 Task: Reply All to email with the signature Dean Flores with the subject 'Request for a meeting agenda' from softage.1@softage.net with the message 'Please let me know if there are any delays in the project schedule.'
Action: Mouse moved to (1106, 181)
Screenshot: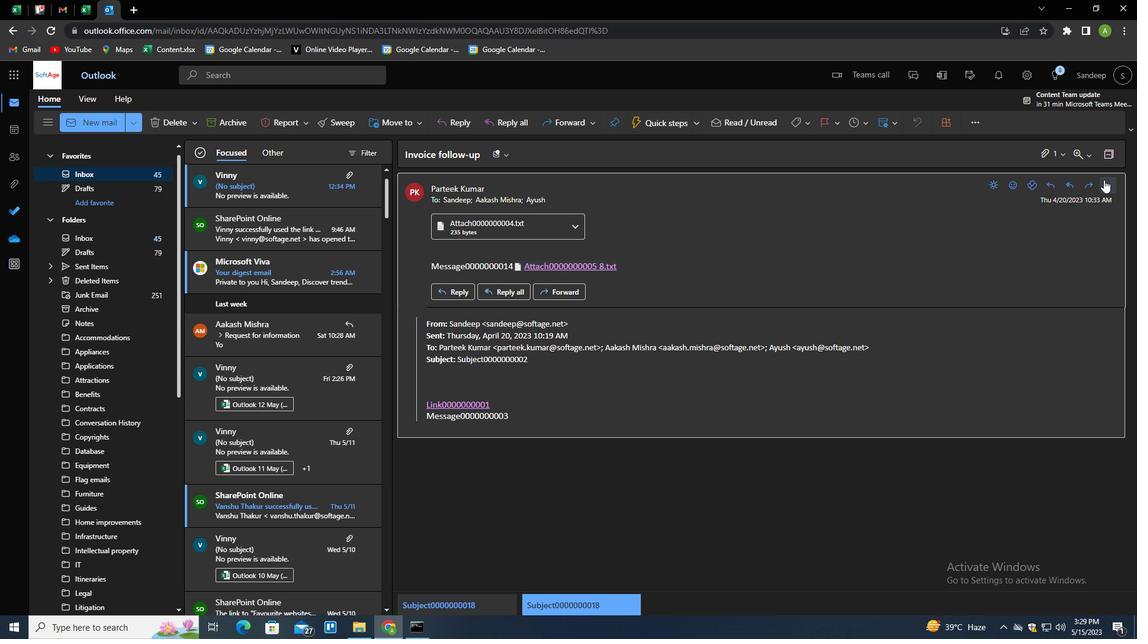 
Action: Mouse pressed left at (1106, 181)
Screenshot: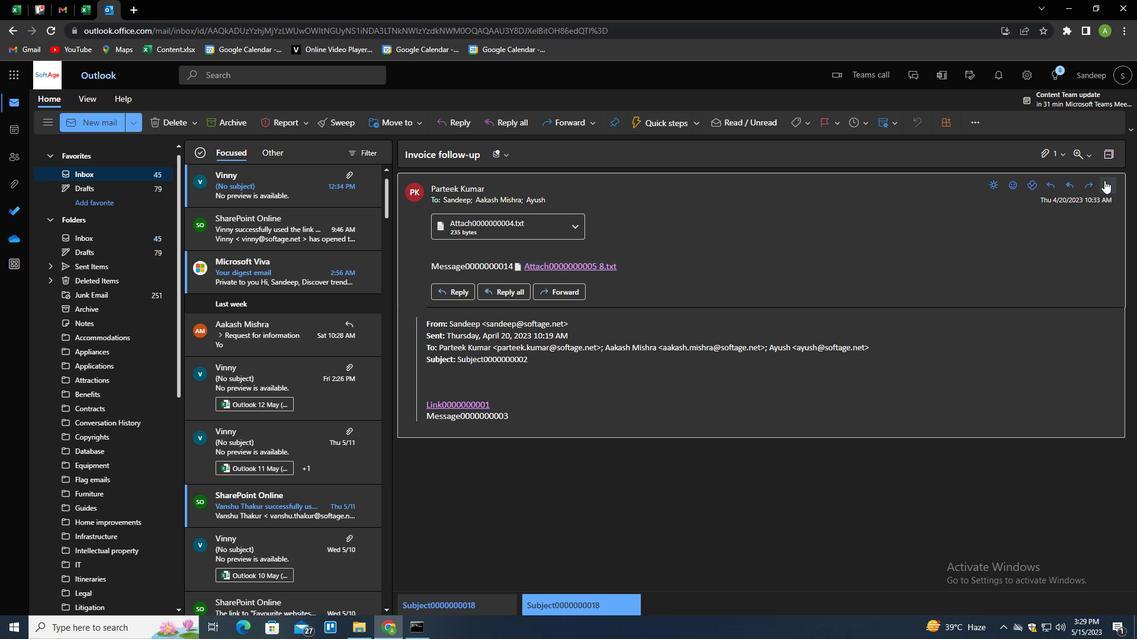 
Action: Mouse moved to (1044, 220)
Screenshot: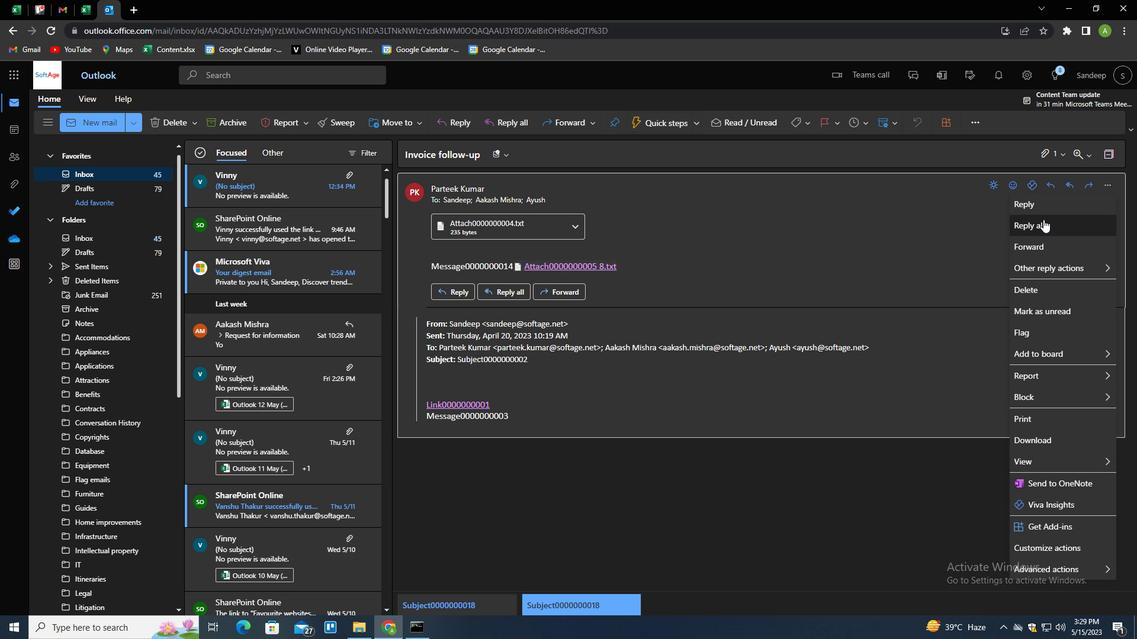
Action: Mouse pressed left at (1044, 220)
Screenshot: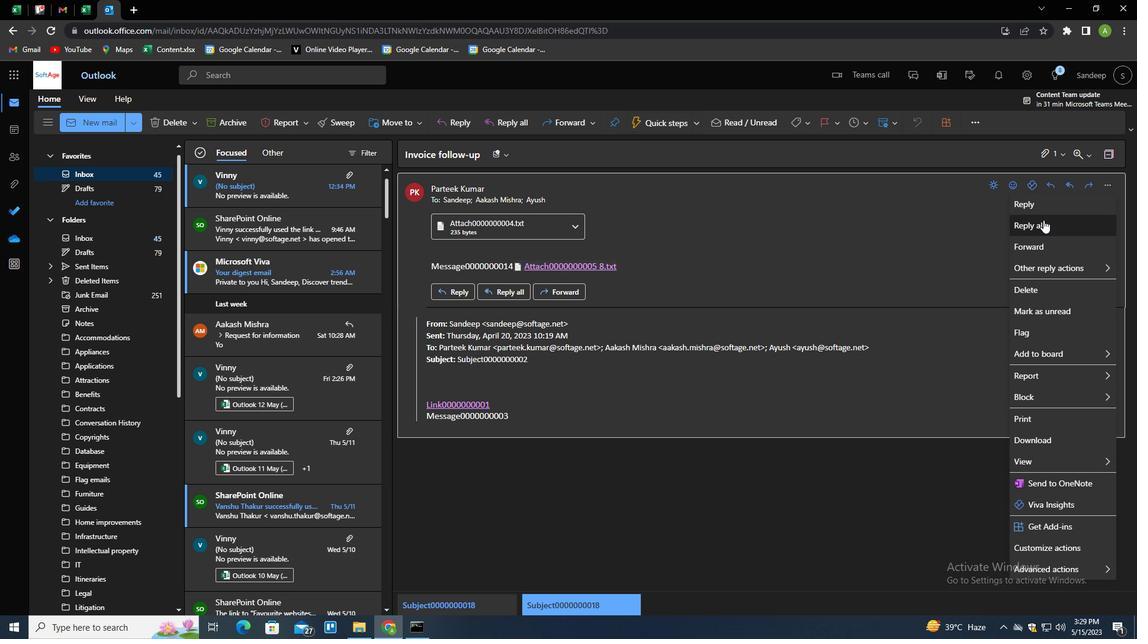 
Action: Mouse moved to (414, 334)
Screenshot: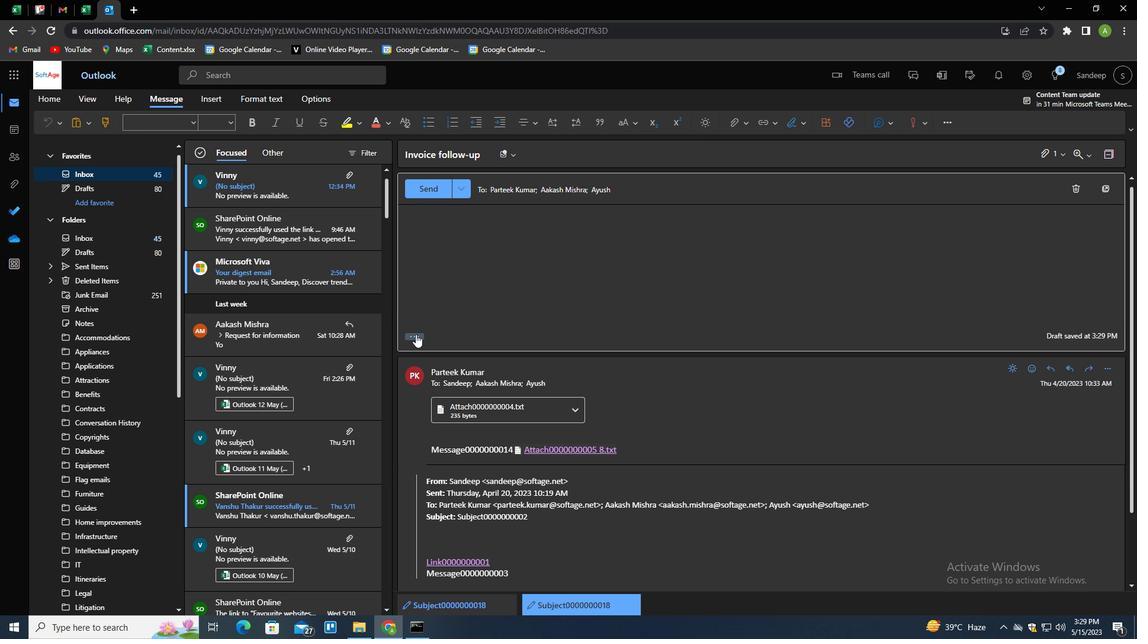 
Action: Mouse pressed left at (414, 334)
Screenshot: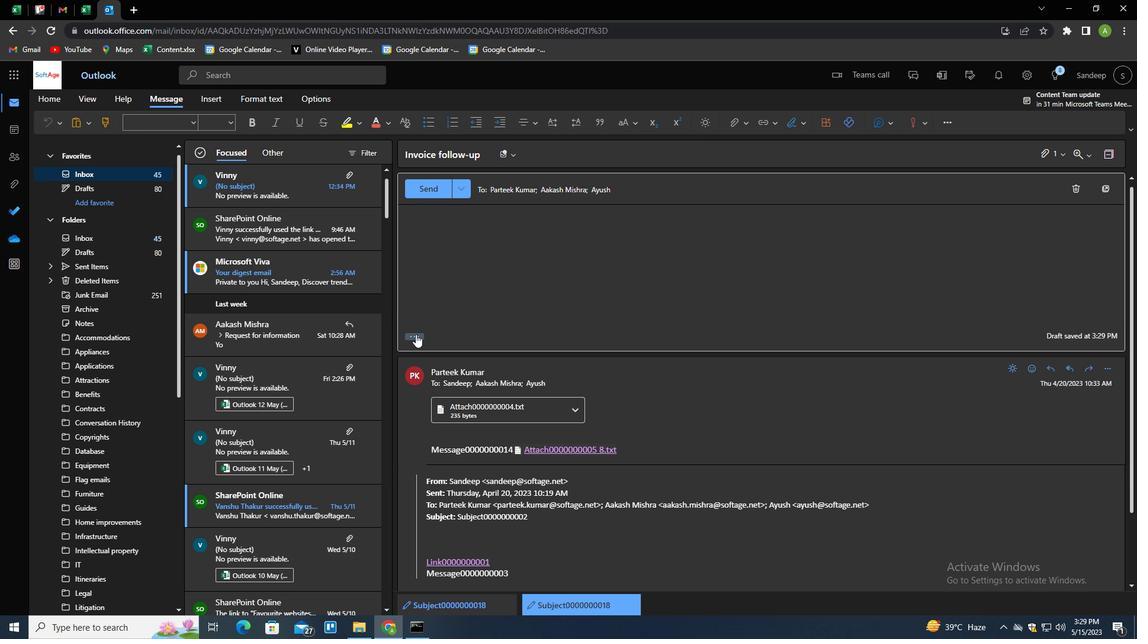 
Action: Mouse moved to (801, 126)
Screenshot: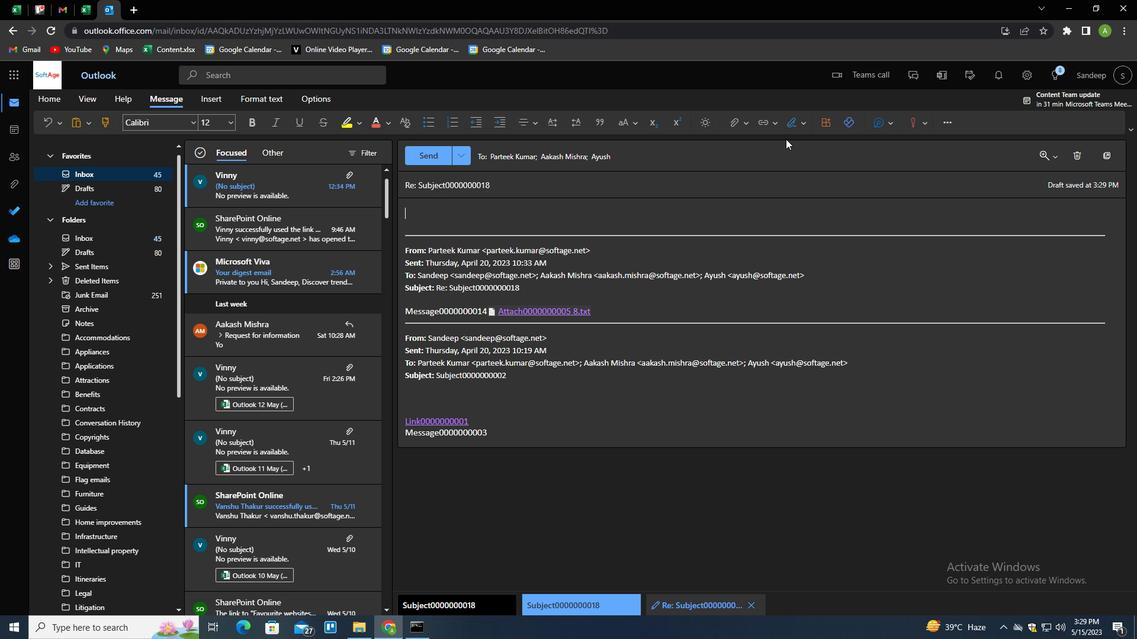 
Action: Mouse pressed left at (801, 126)
Screenshot: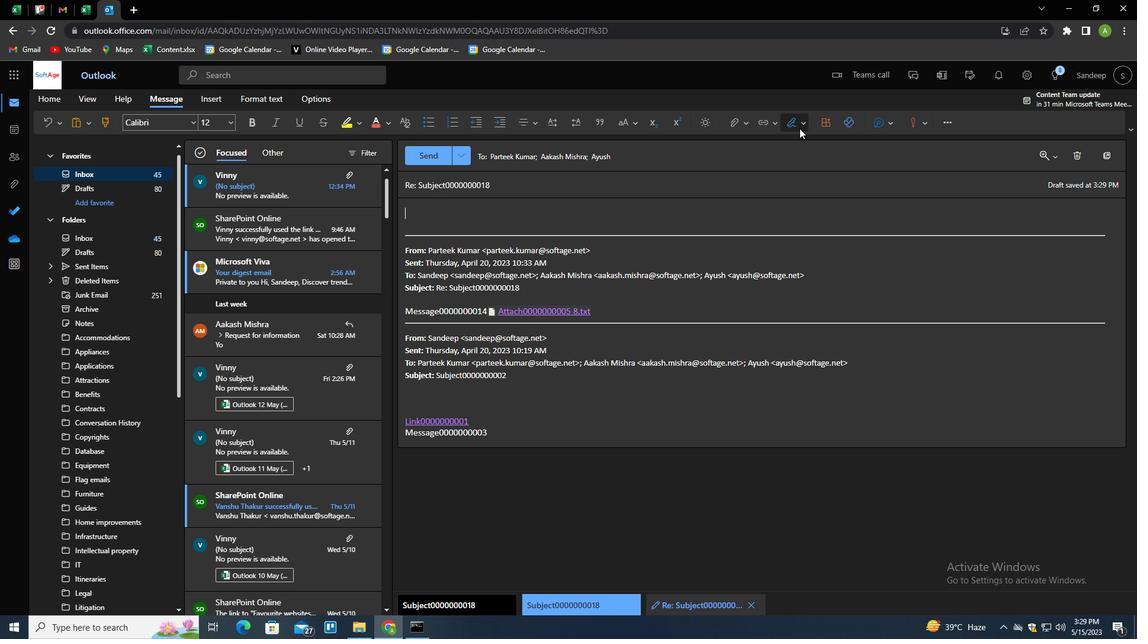 
Action: Mouse moved to (779, 168)
Screenshot: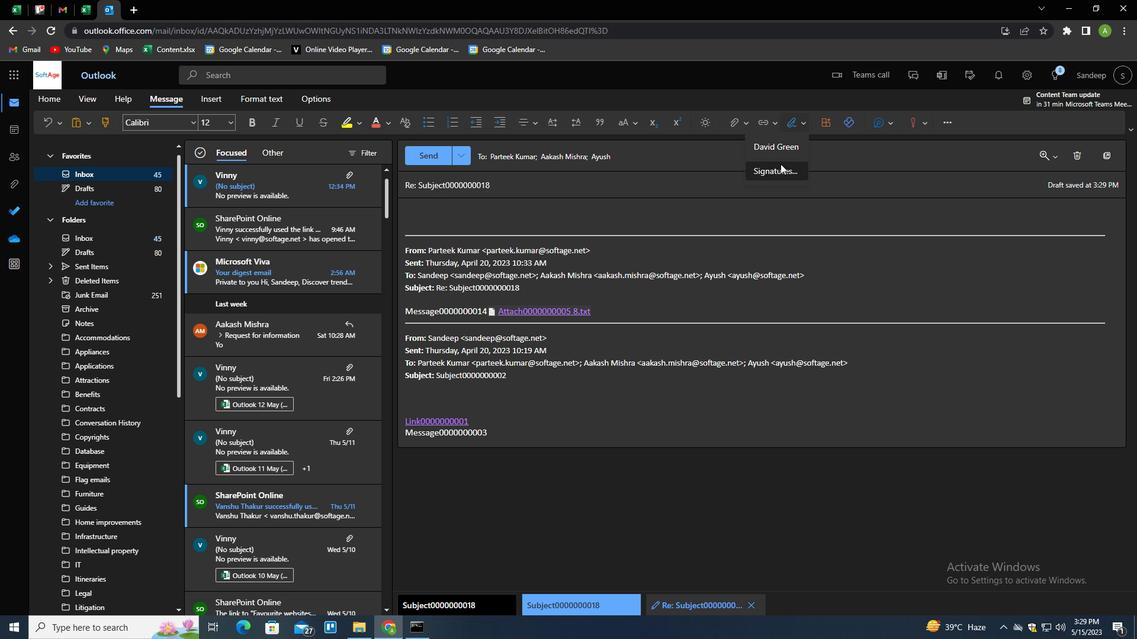 
Action: Mouse pressed left at (779, 168)
Screenshot: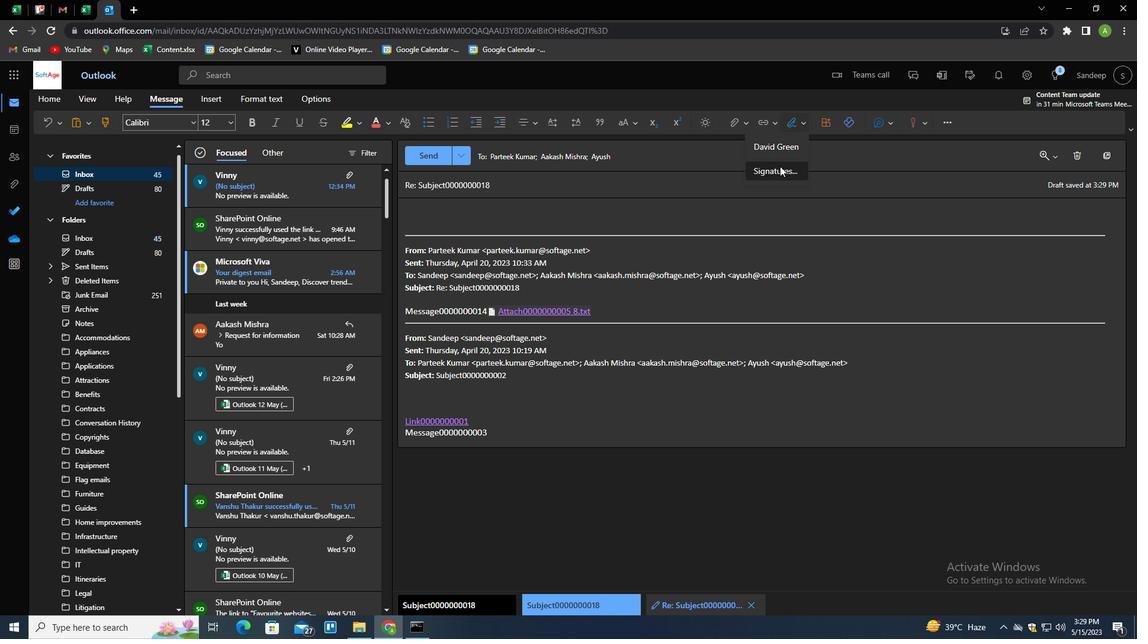 
Action: Mouse moved to (812, 215)
Screenshot: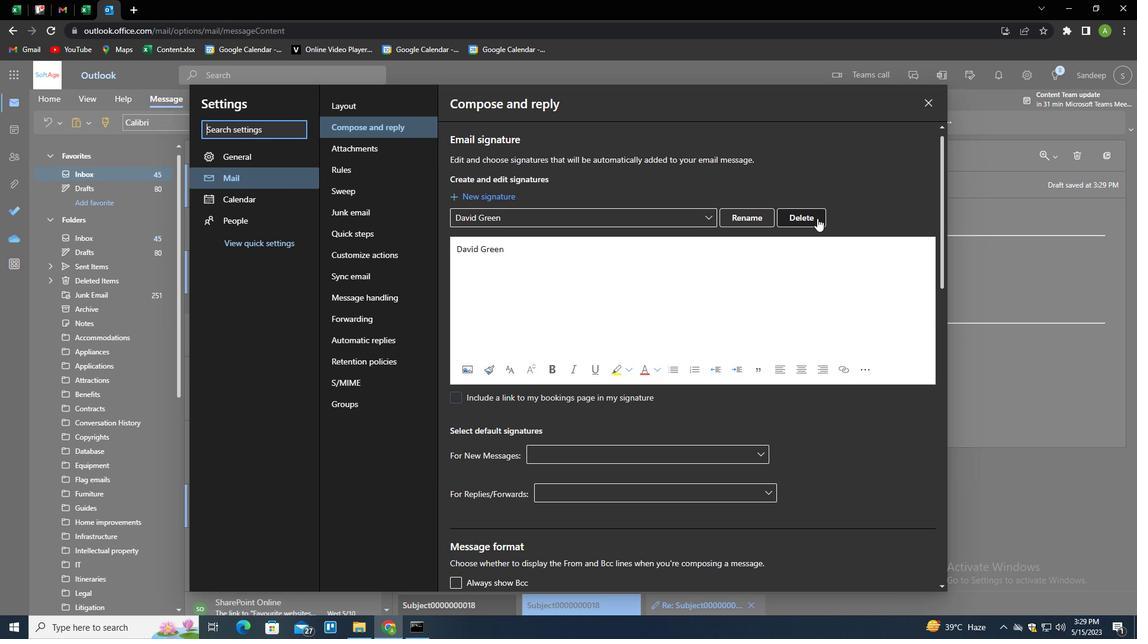 
Action: Mouse pressed left at (812, 215)
Screenshot: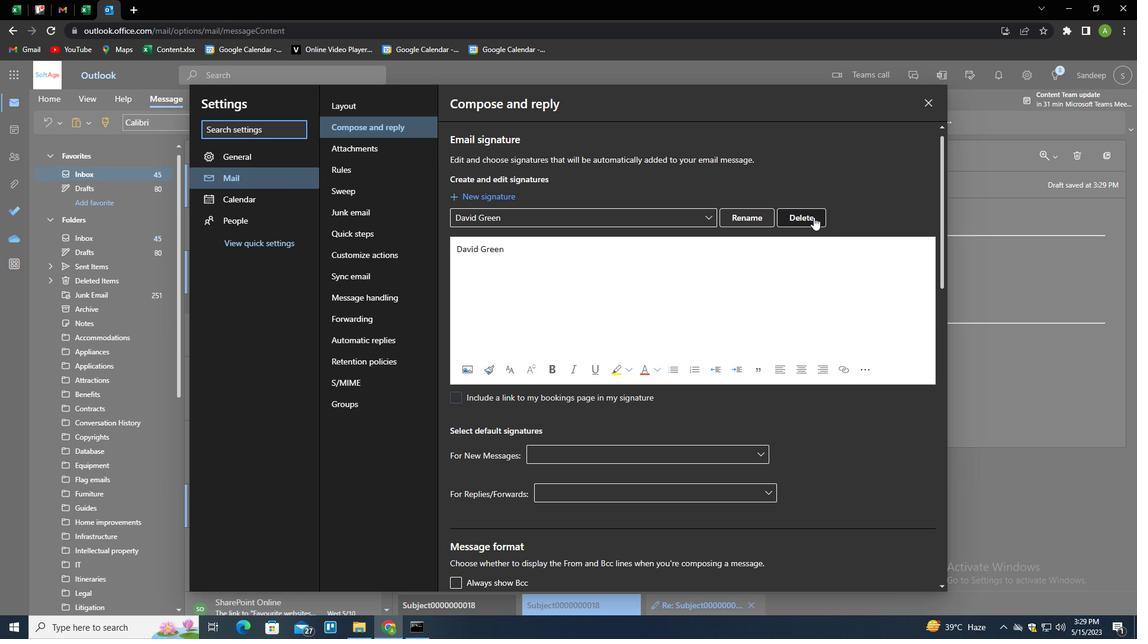 
Action: Mouse moved to (719, 224)
Screenshot: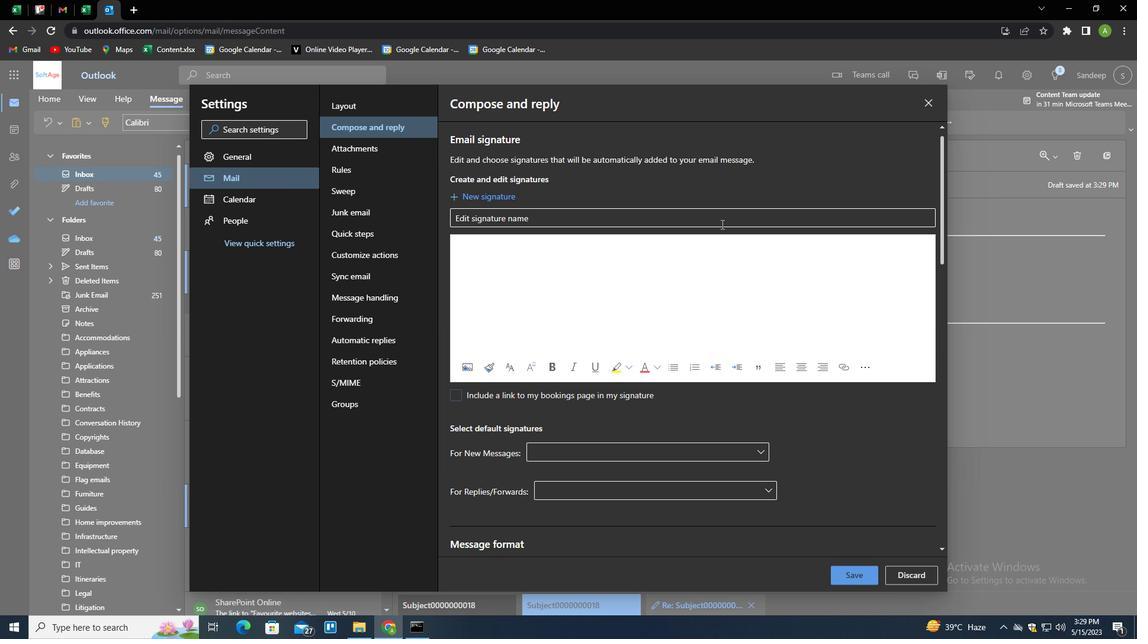 
Action: Mouse pressed left at (719, 224)
Screenshot: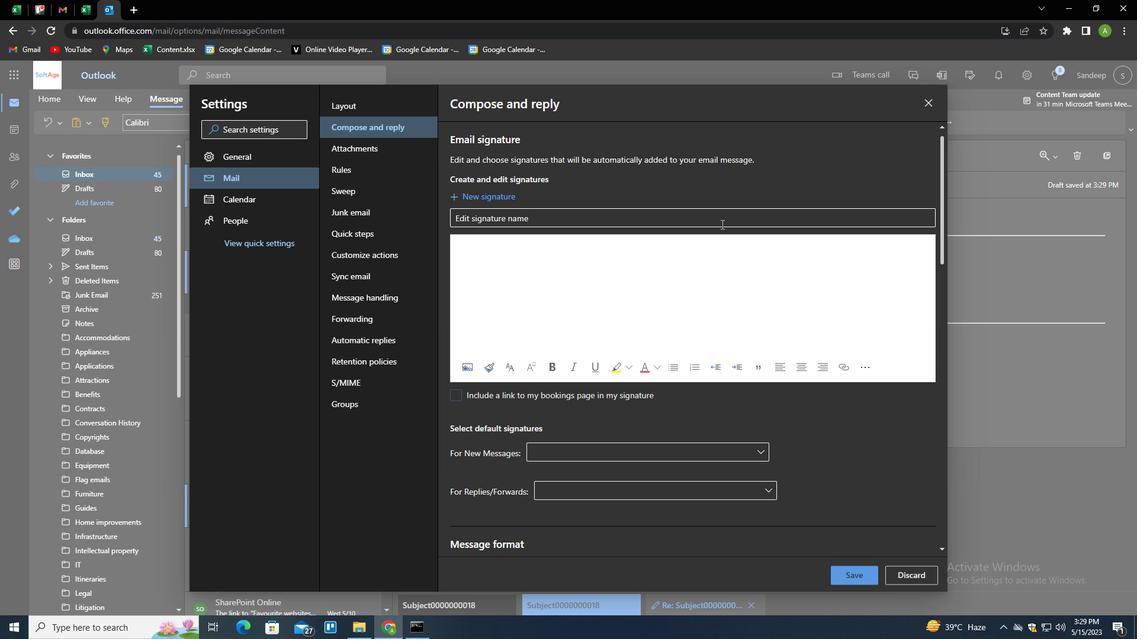 
Action: Mouse moved to (719, 221)
Screenshot: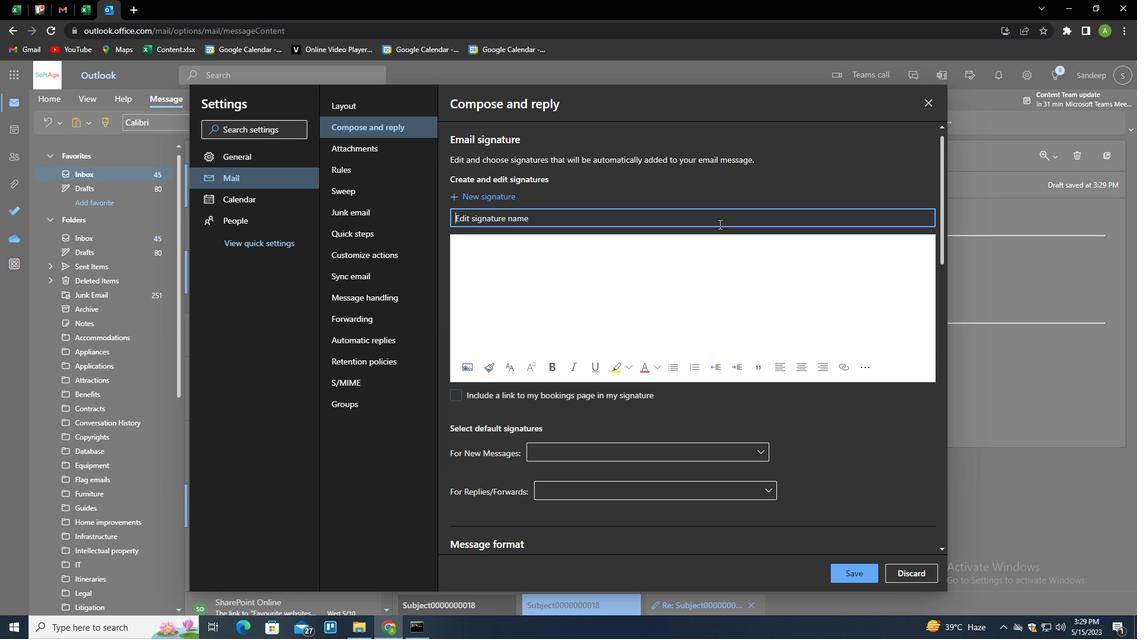 
Action: Key pressed <Key.shift>DEAN<Key.space><Key.shift>FLORES<Key.tab><Key.shift>DEAN<Key.space><Key.shift>FLORES
Screenshot: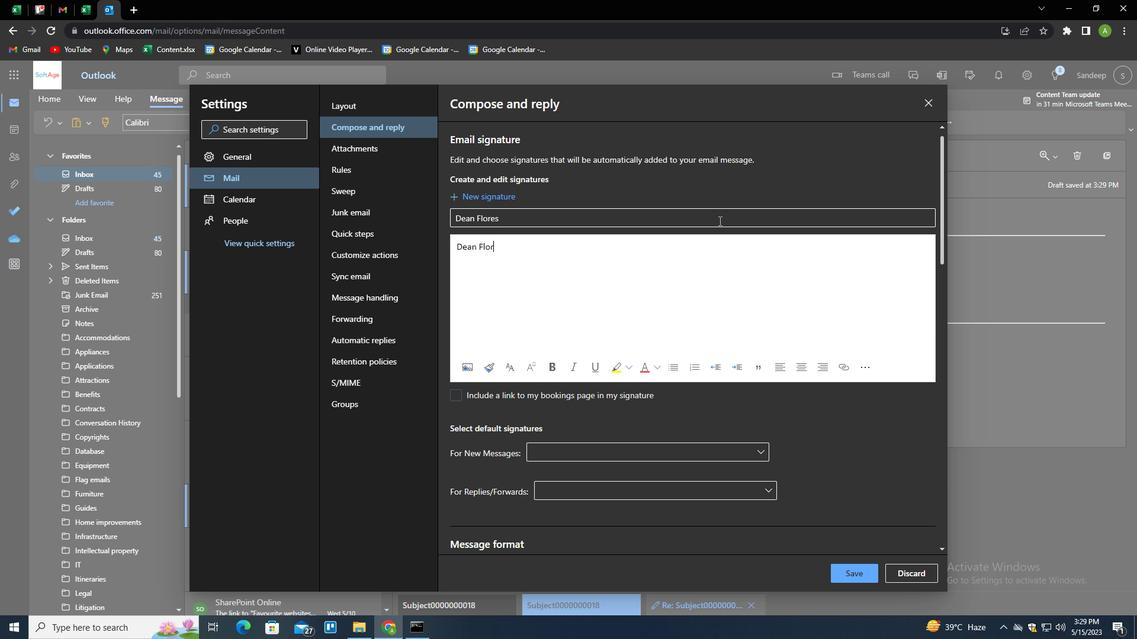 
Action: Mouse moved to (846, 567)
Screenshot: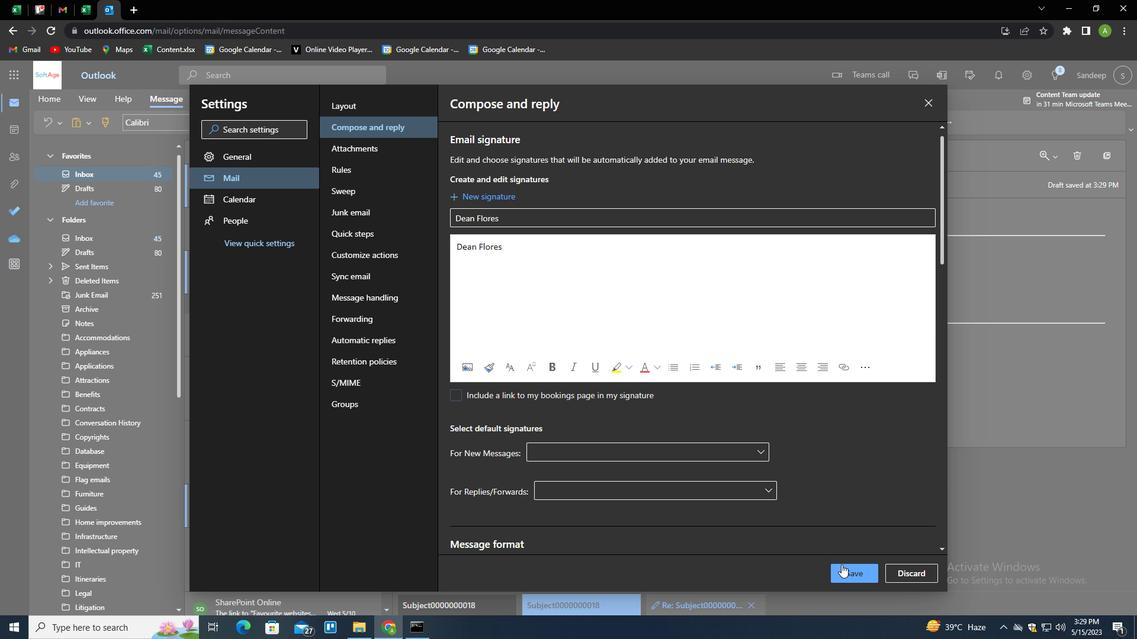 
Action: Mouse pressed left at (846, 567)
Screenshot: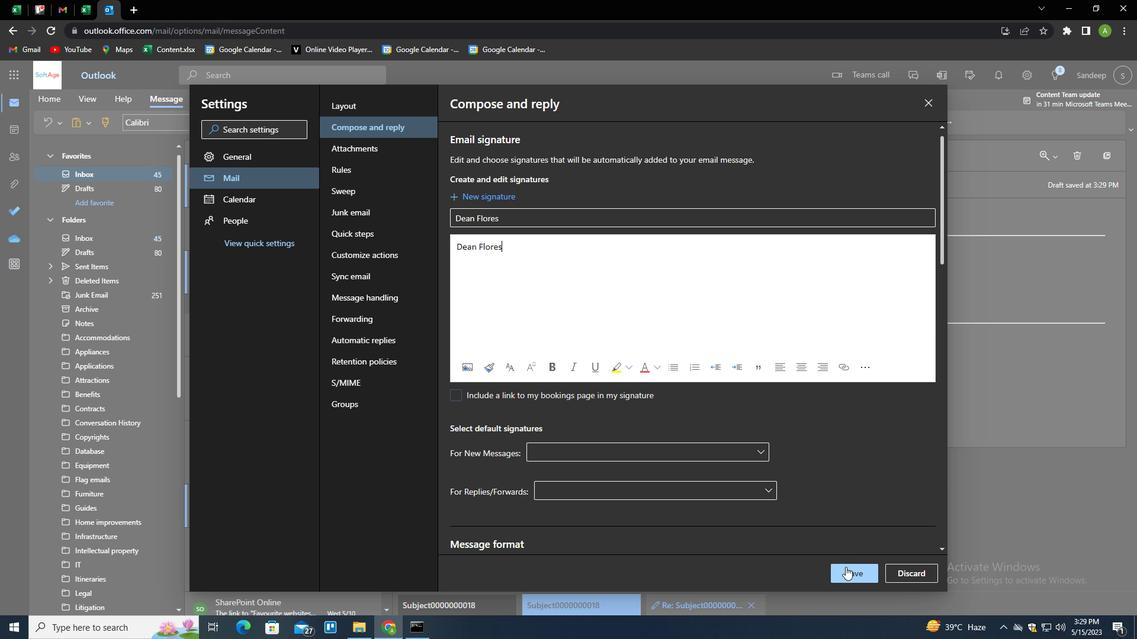 
Action: Mouse moved to (1006, 383)
Screenshot: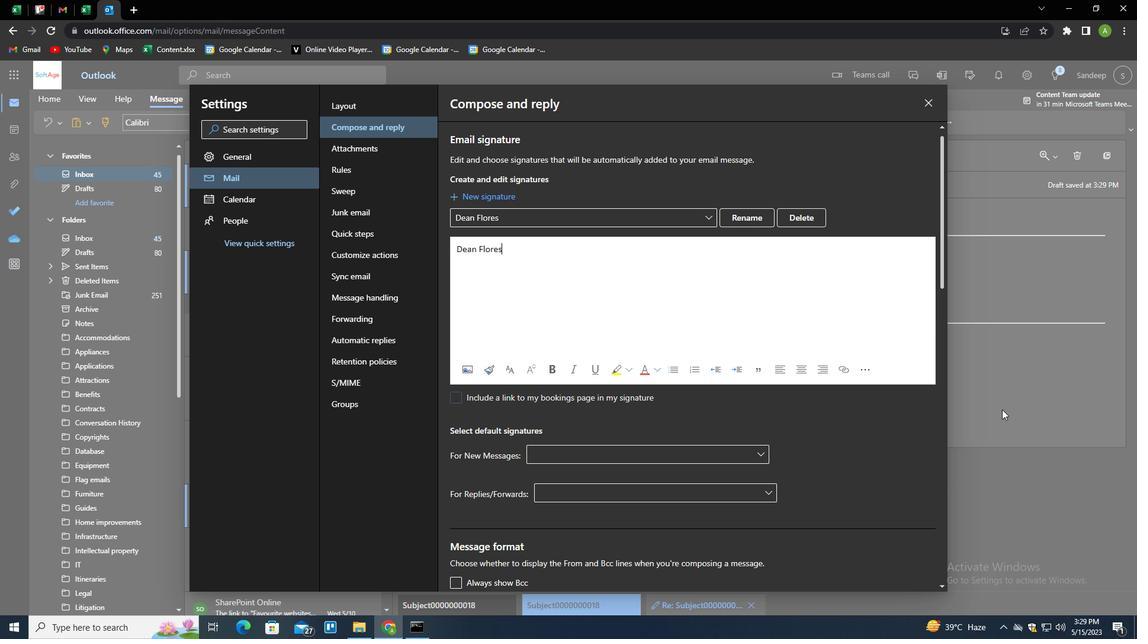 
Action: Mouse pressed left at (1006, 383)
Screenshot: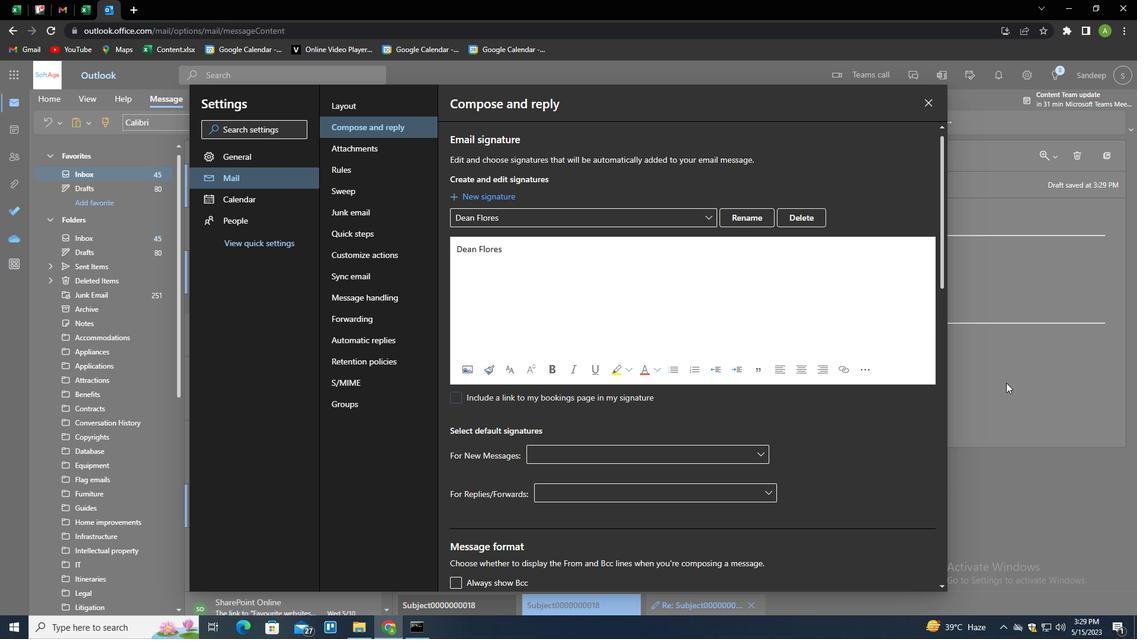 
Action: Mouse moved to (799, 123)
Screenshot: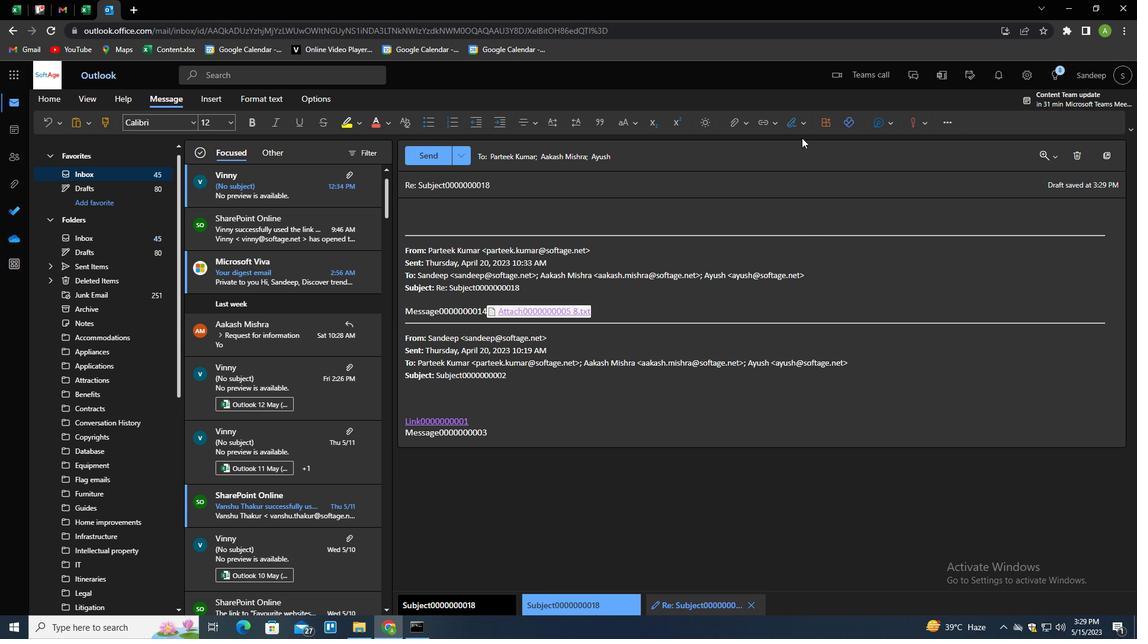 
Action: Mouse pressed left at (799, 123)
Screenshot: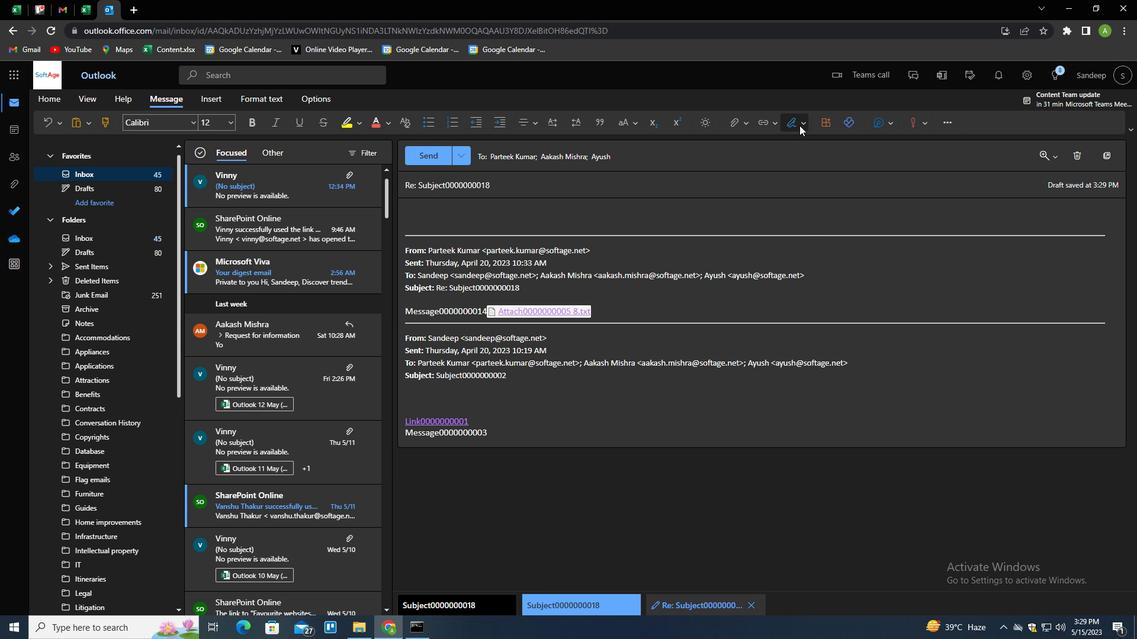 
Action: Mouse moved to (784, 145)
Screenshot: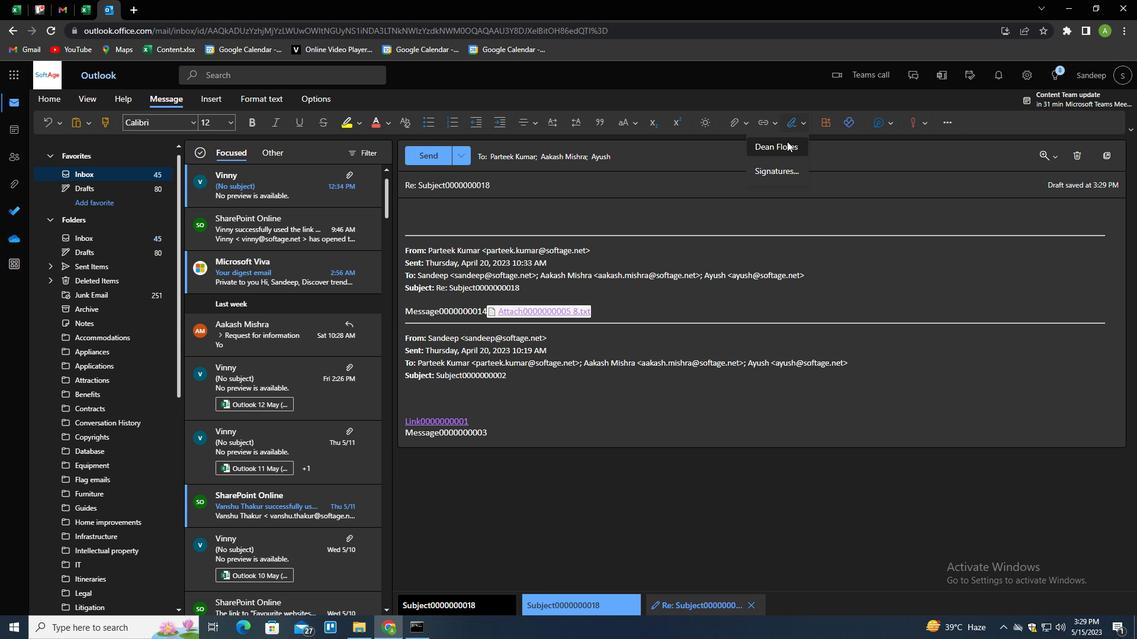 
Action: Mouse pressed left at (784, 145)
Screenshot: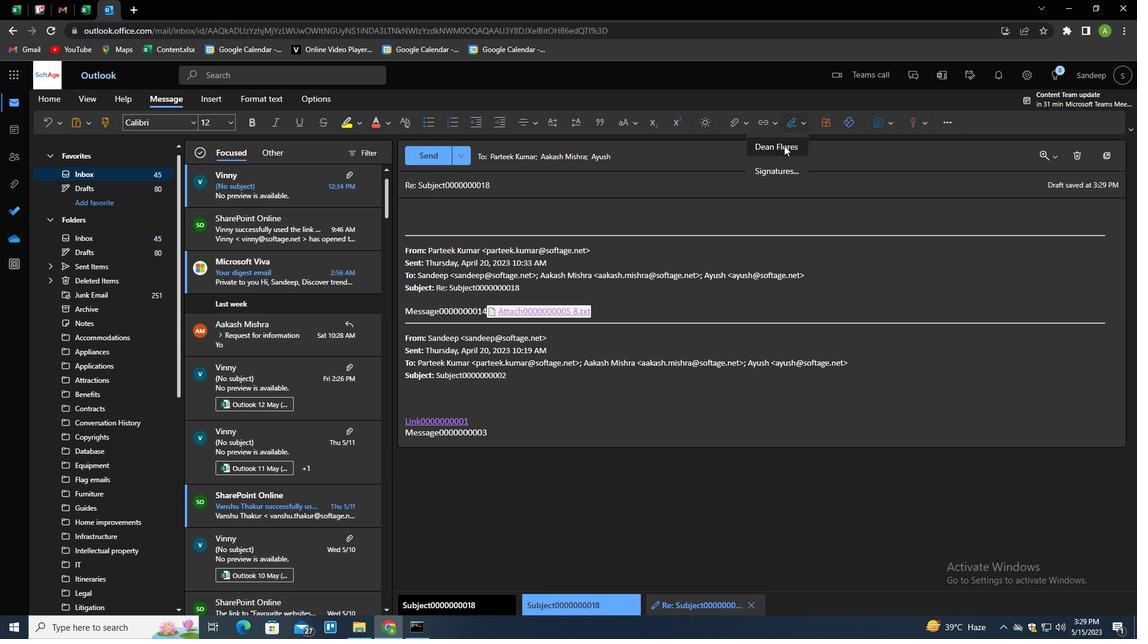 
Action: Mouse moved to (465, 184)
Screenshot: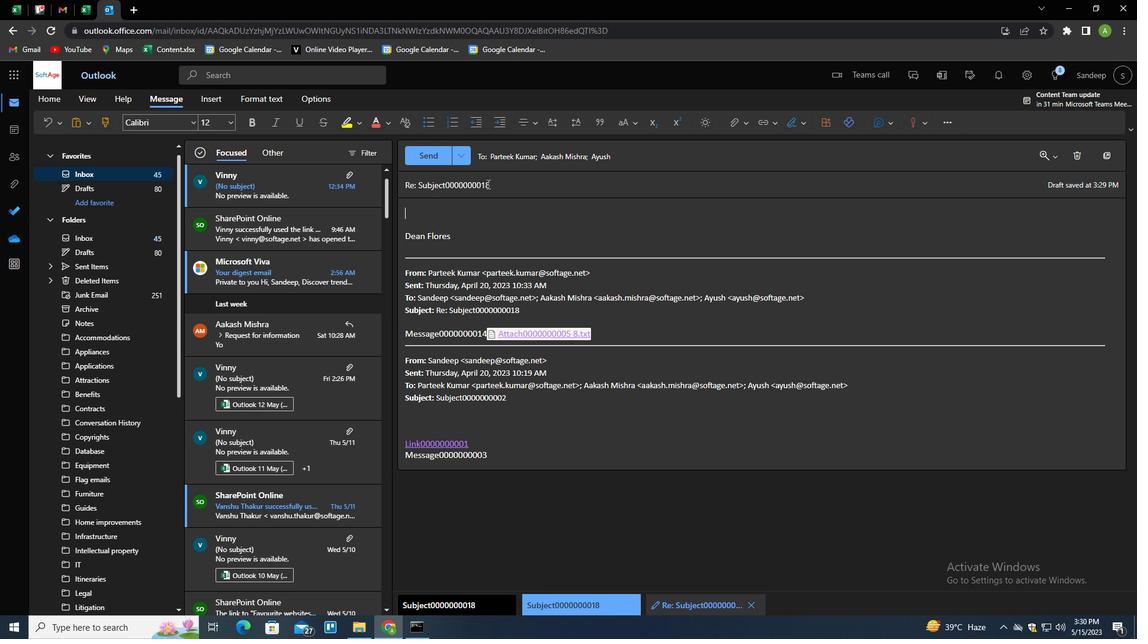 
Action: Mouse pressed left at (465, 184)
Screenshot: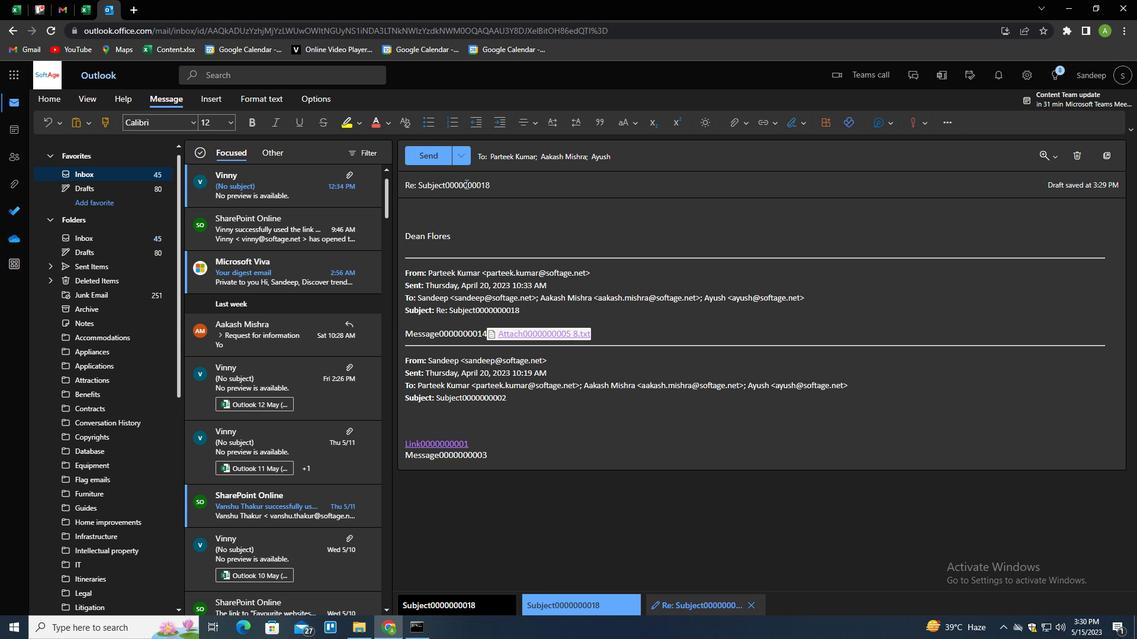 
Action: Mouse pressed left at (465, 184)
Screenshot: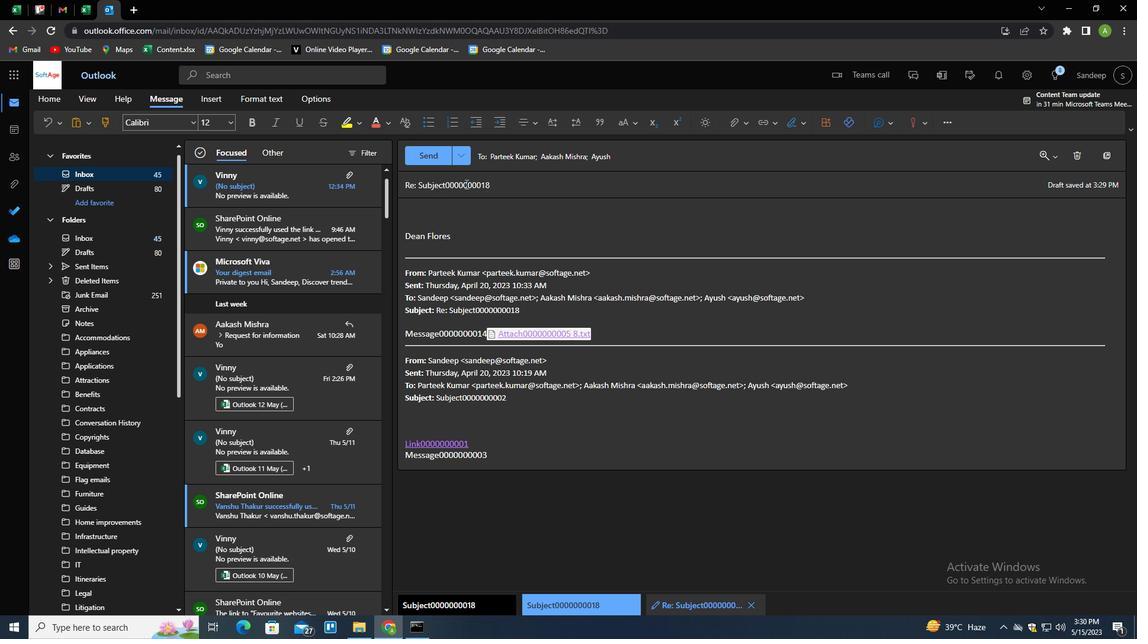 
Action: Mouse pressed left at (465, 184)
Screenshot: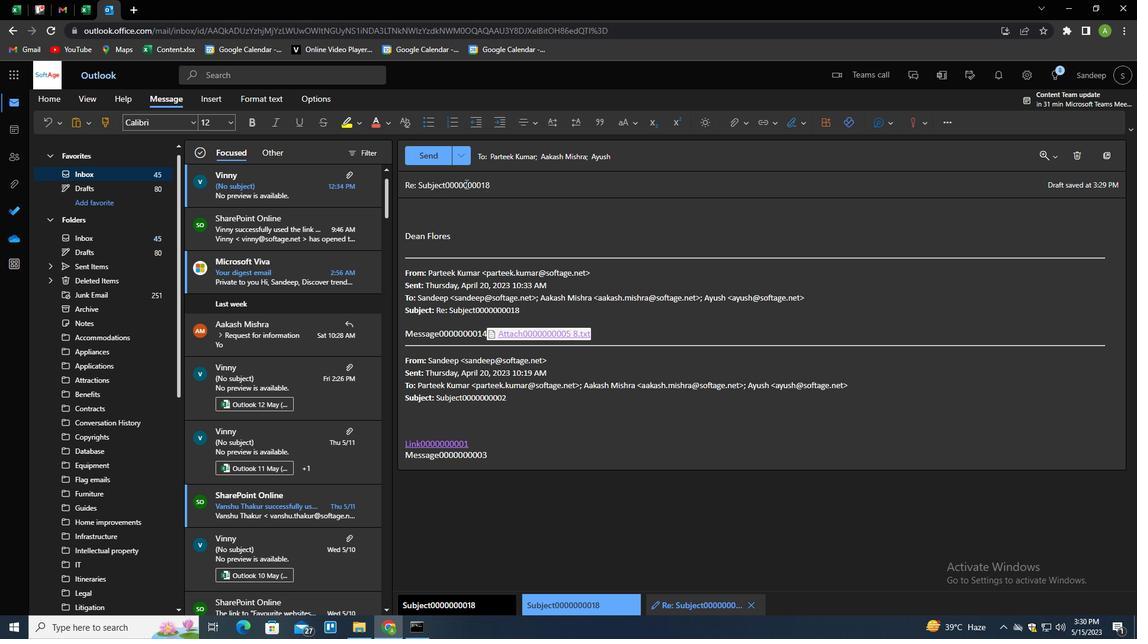 
Action: Key pressed <Key.shift>REQUEST<Key.space>FOR<Key.space>A<Key.space>MEETING<Key.space>AGENDA<Key.tab><Key.shift>PLEASE<Key.space>LET<Key.space>ME<Key.space>KNOW<Key.space>IF<Key.space>THERE<Key.space>ARE<Key.space>ANY<Key.space>DELAYS<Key.space>IN<Key.space>THE<Key.space>PROJECT<Key.space>SCHD<Key.backspace>EDULE.
Screenshot: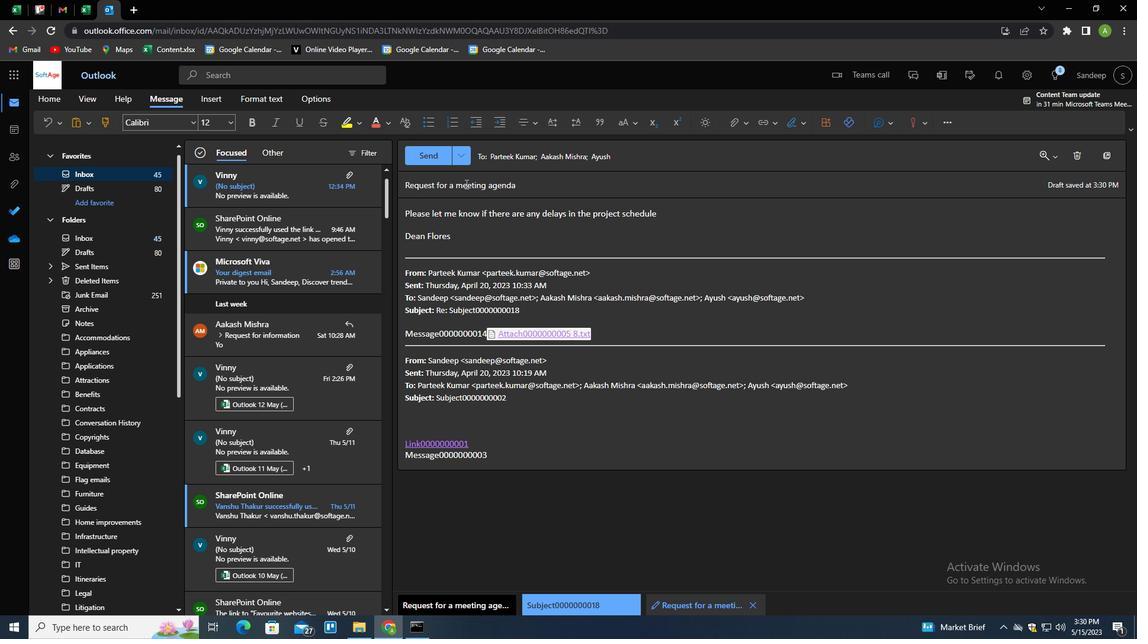 
Action: Mouse moved to (435, 161)
Screenshot: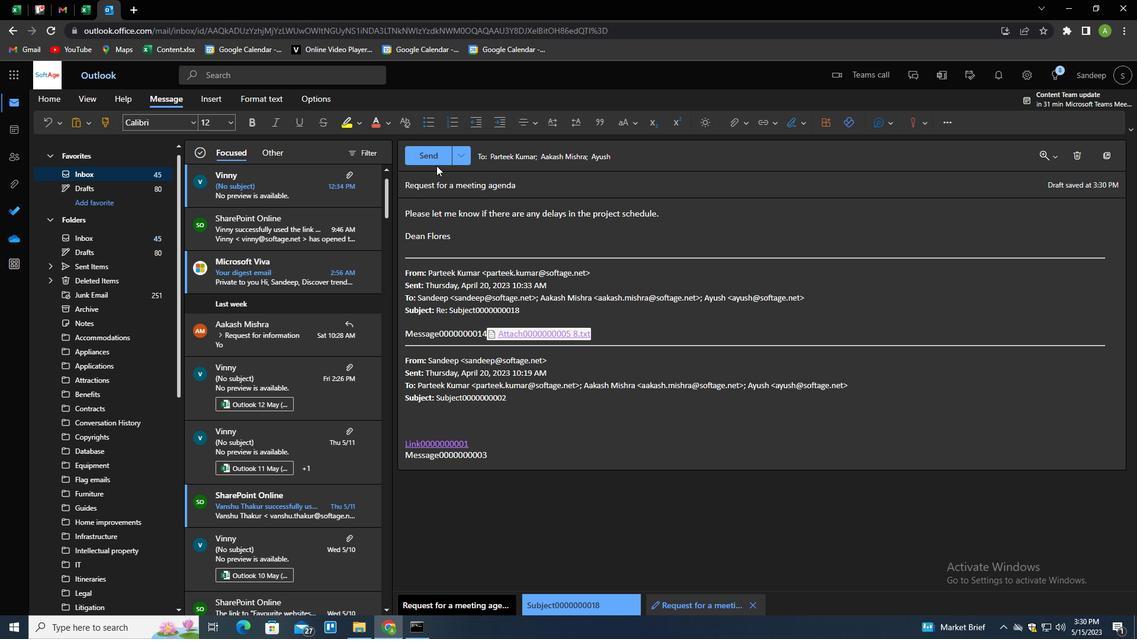 
Action: Mouse pressed left at (435, 161)
Screenshot: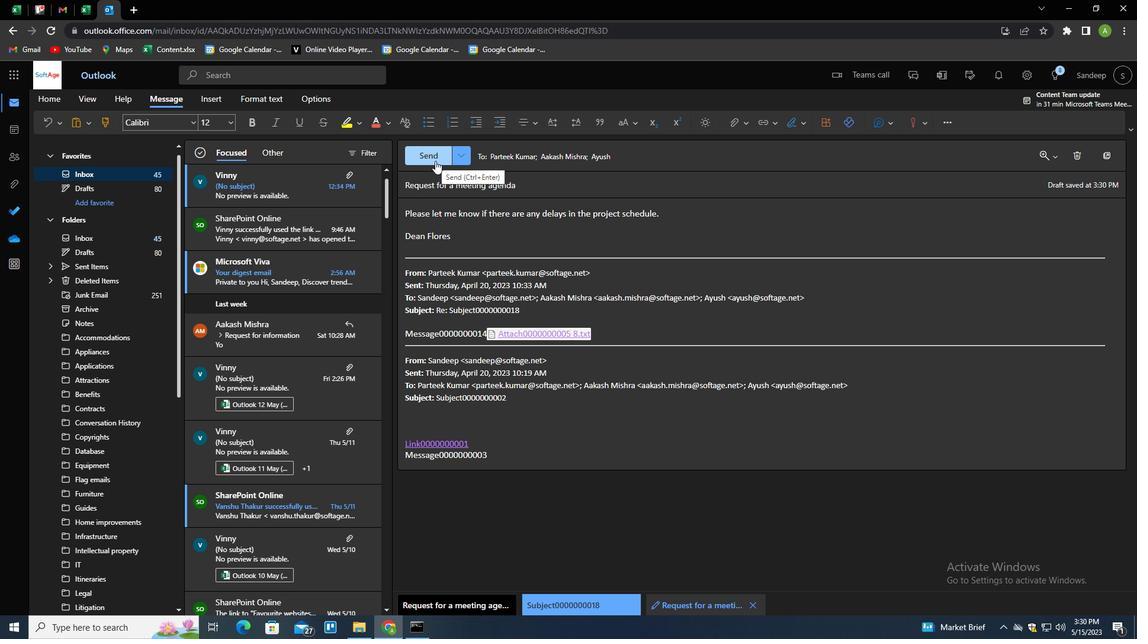 
